 Task: Get url https://trello.com/b/Sd17yud3/knowledge-sharing/butler/card-buttons/new
Action: Mouse moved to (836, 216)
Screenshot: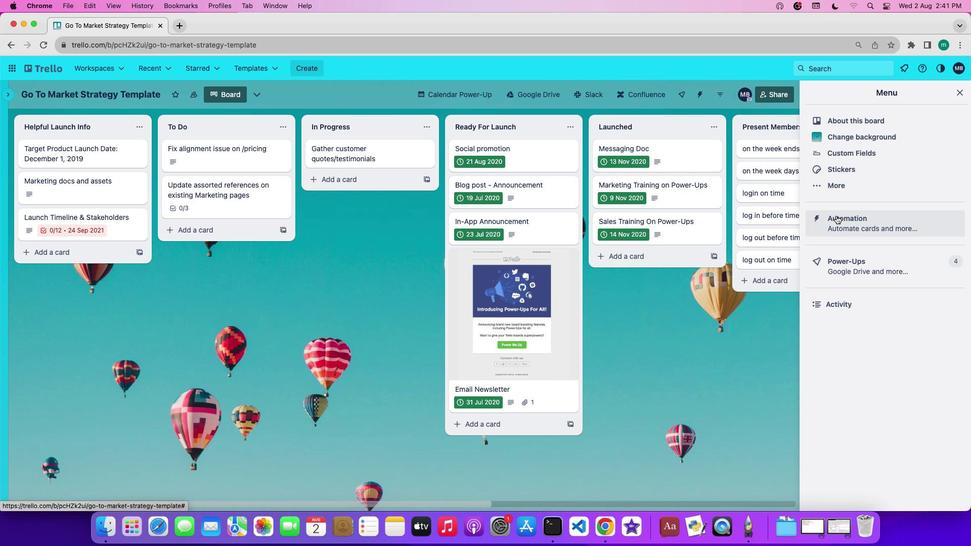 
Action: Mouse pressed left at (836, 216)
Screenshot: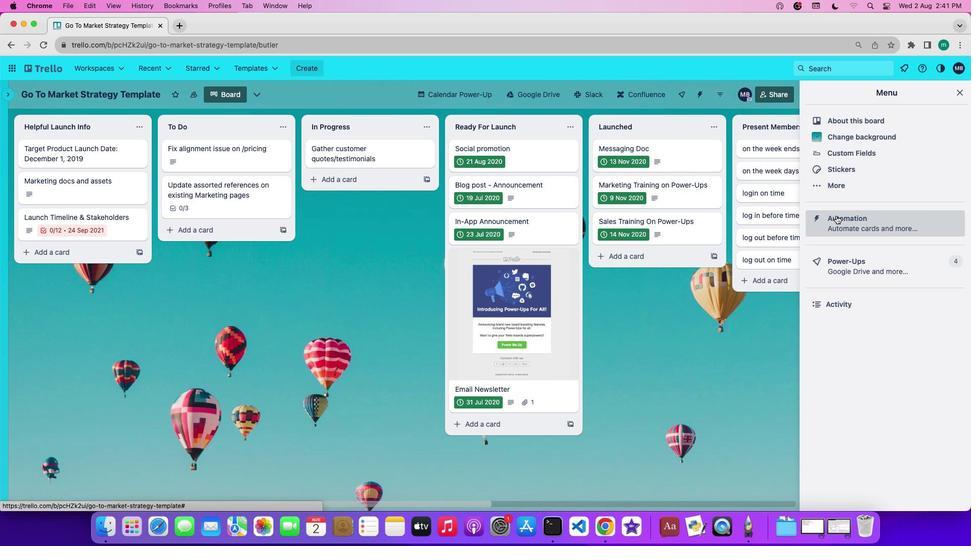 
Action: Mouse moved to (90, 257)
Screenshot: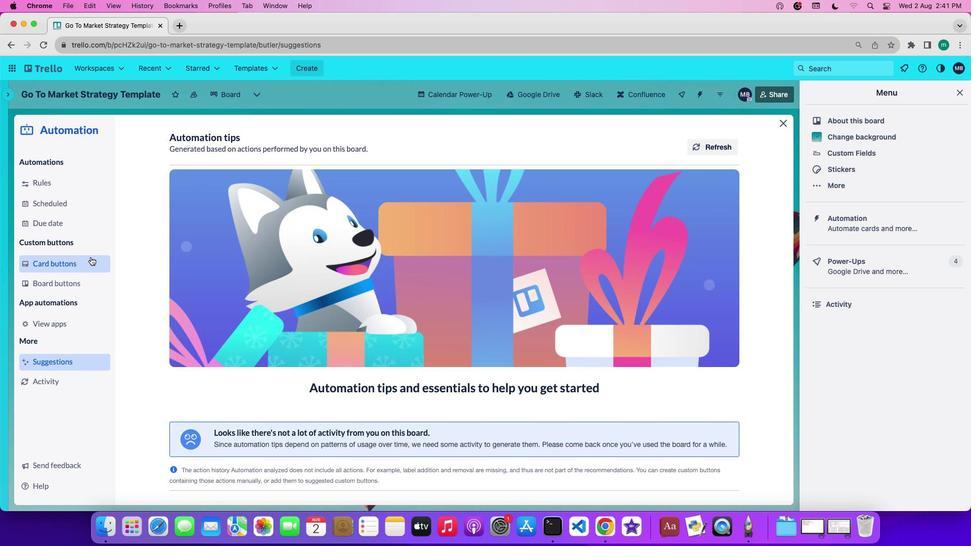 
Action: Mouse pressed left at (90, 257)
Screenshot: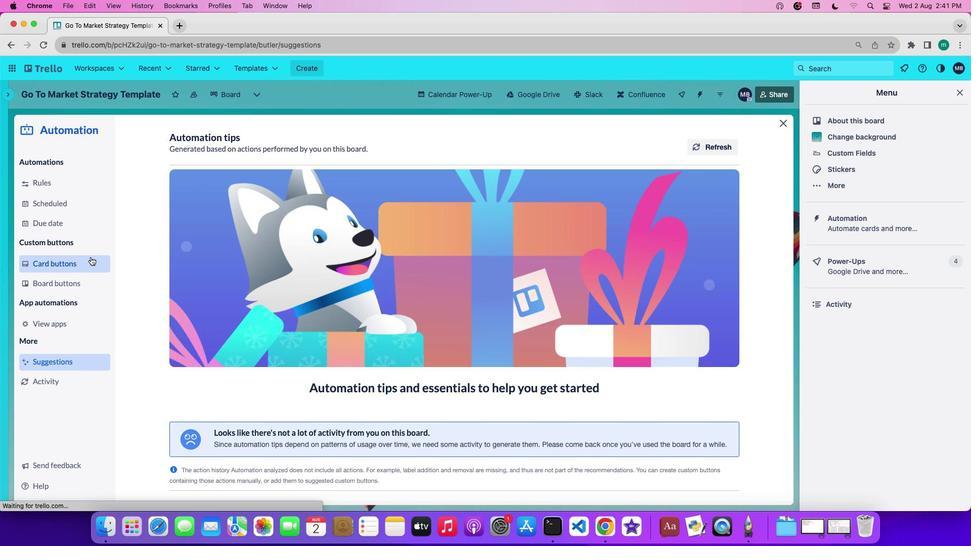 
Action: Mouse moved to (226, 347)
Screenshot: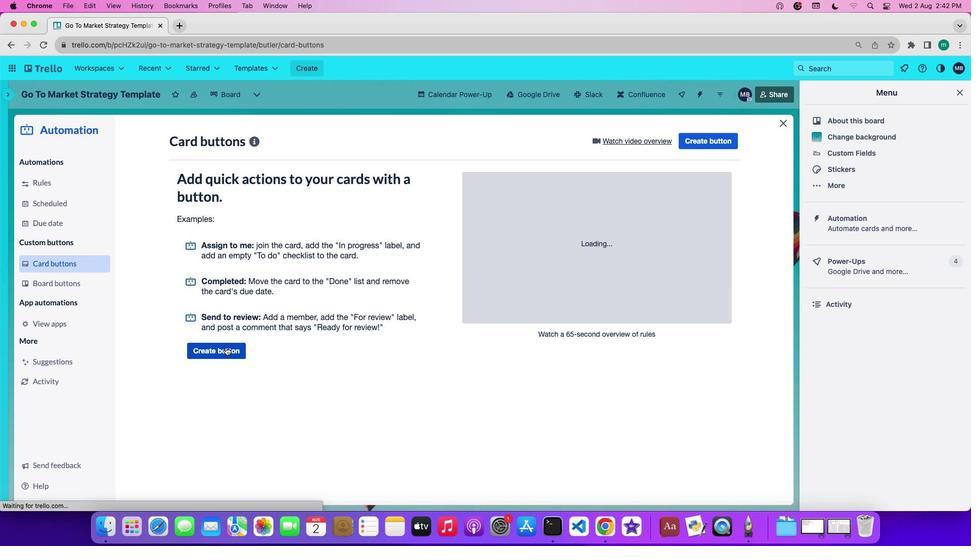 
Action: Mouse pressed left at (226, 347)
Screenshot: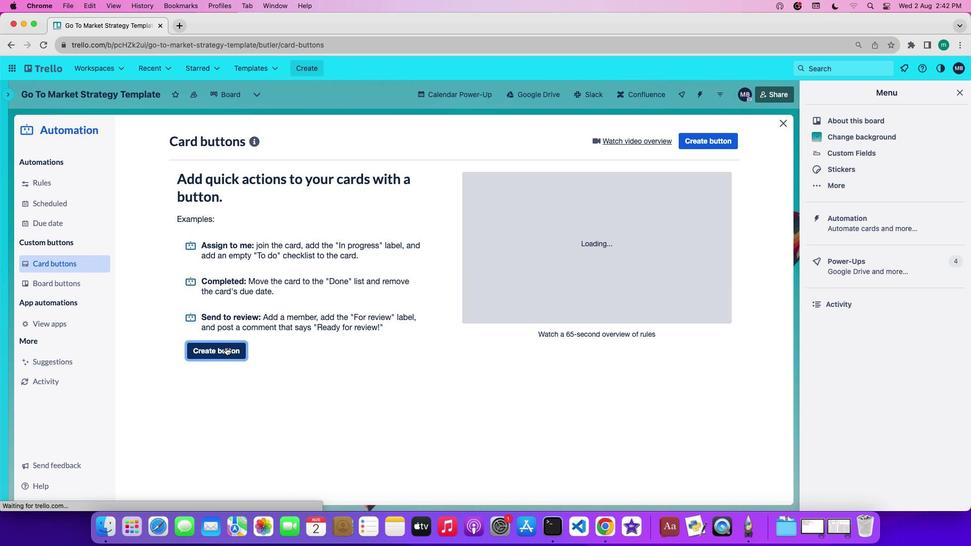 
Action: Mouse moved to (332, 276)
Screenshot: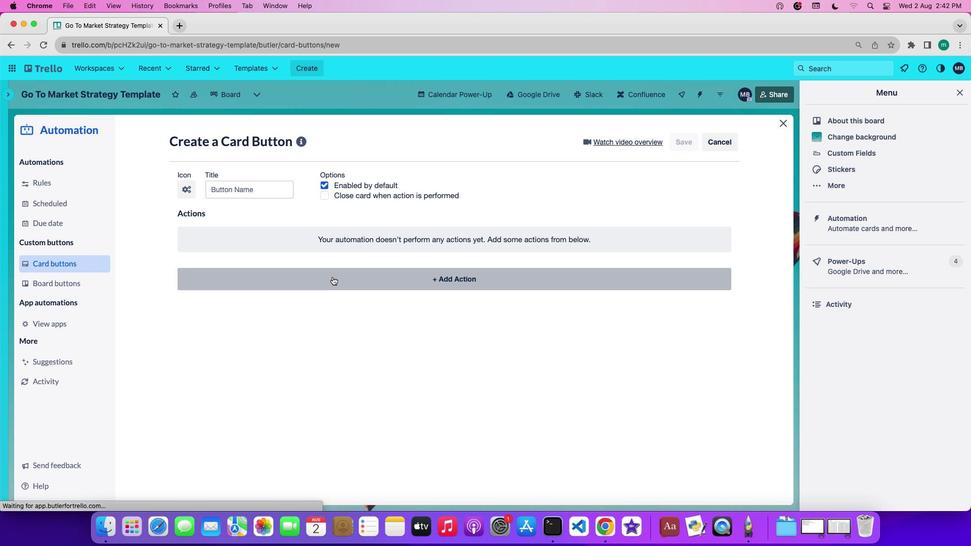 
Action: Mouse pressed left at (332, 276)
Screenshot: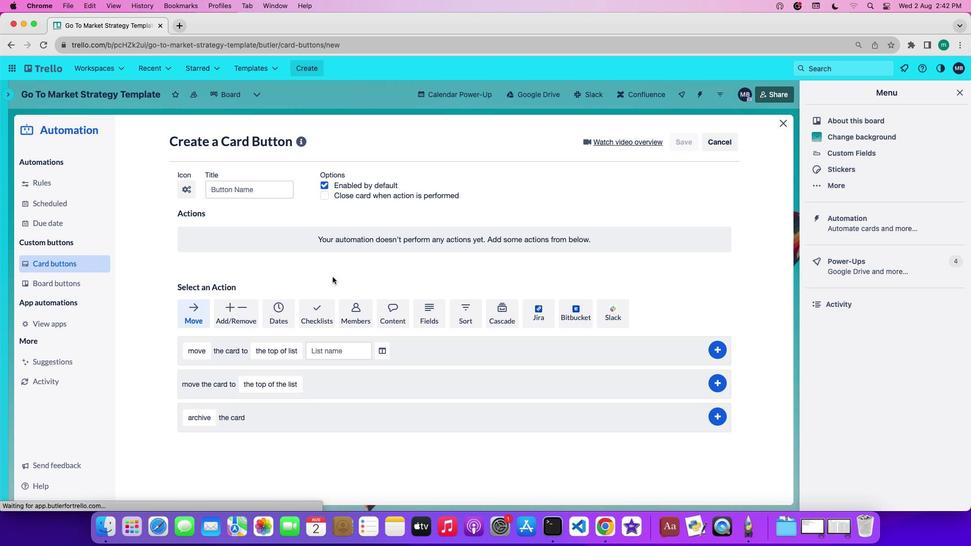 
Action: Mouse moved to (395, 310)
Screenshot: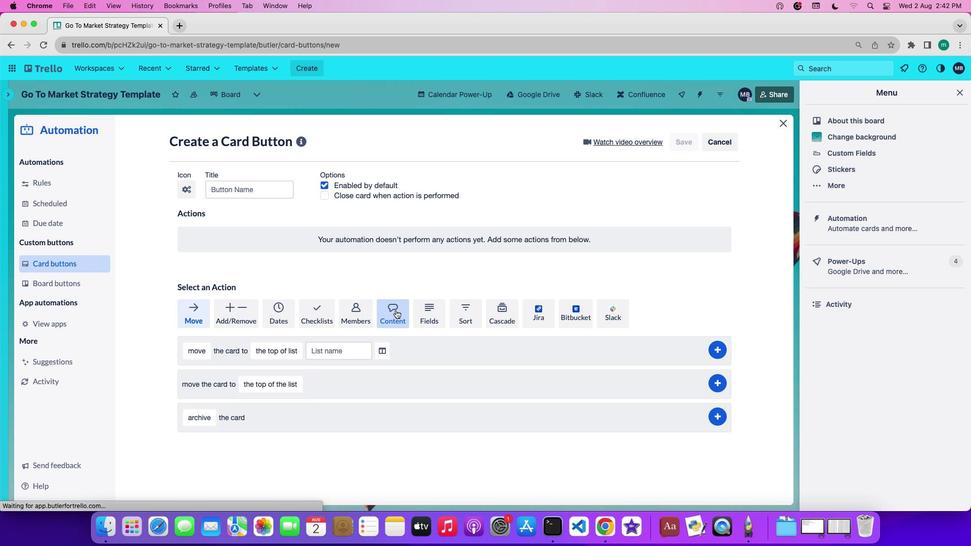
Action: Mouse pressed left at (395, 310)
Screenshot: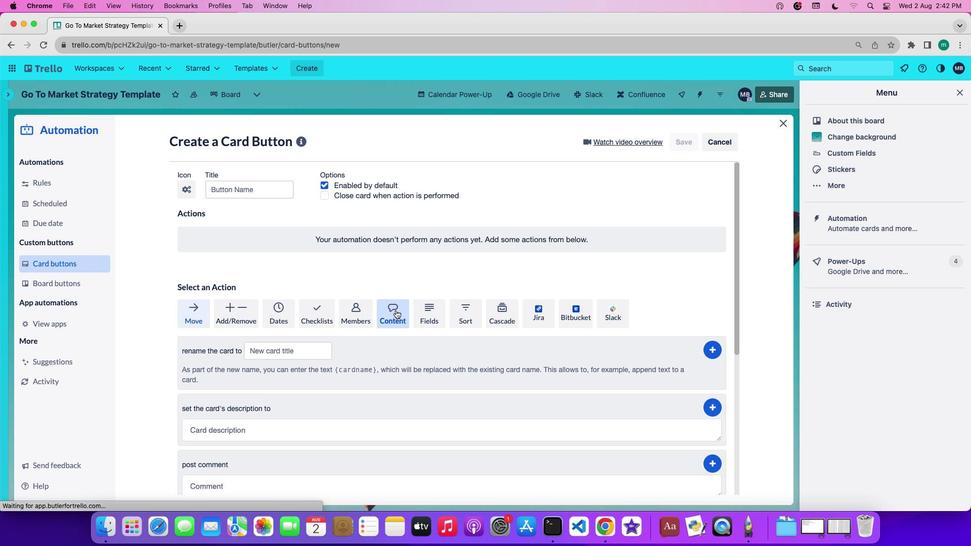 
Action: Mouse scrolled (395, 310) with delta (0, 0)
Screenshot: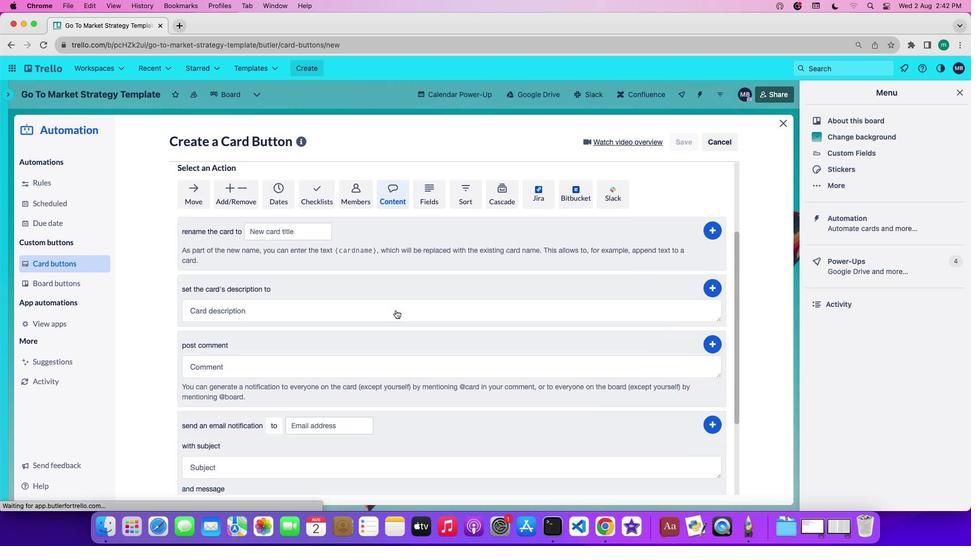 
Action: Mouse scrolled (395, 310) with delta (0, 0)
Screenshot: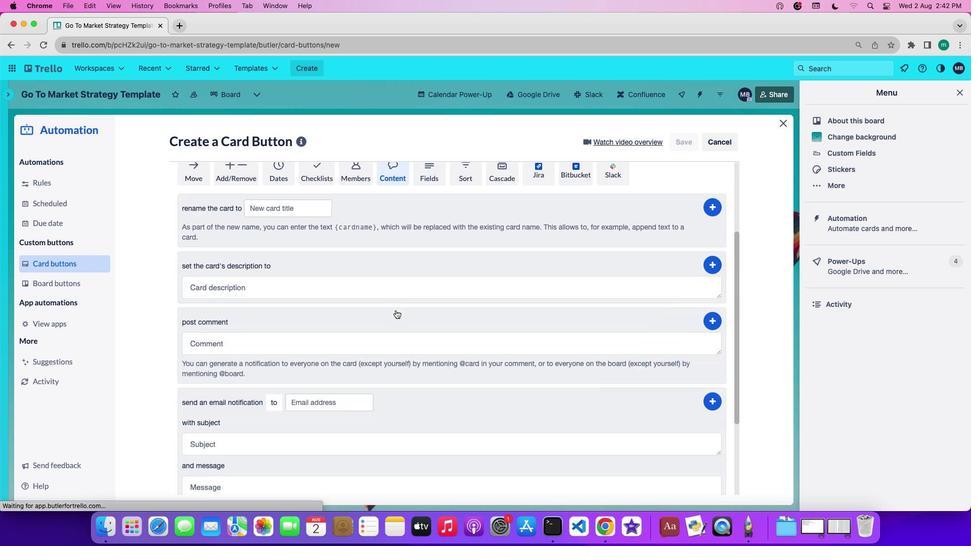 
Action: Mouse scrolled (395, 310) with delta (0, -1)
Screenshot: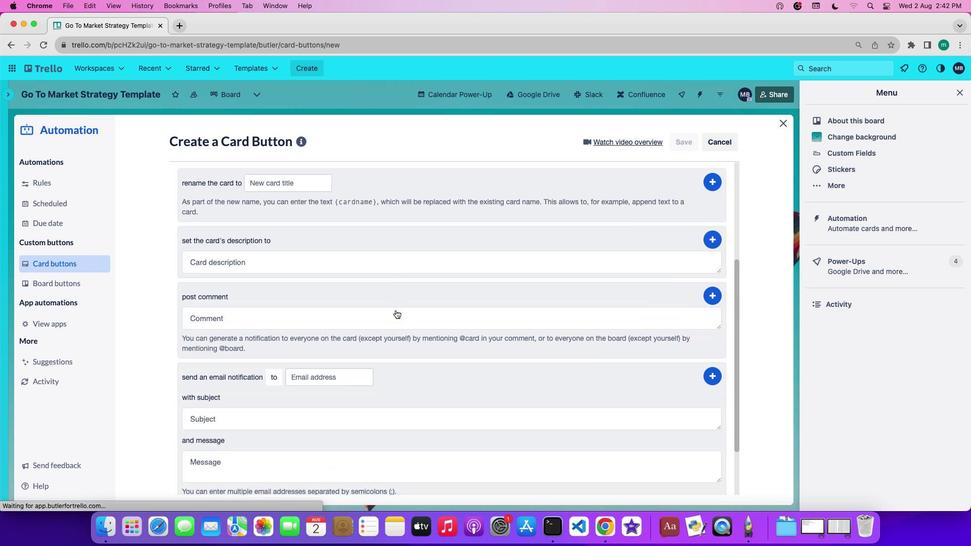 
Action: Mouse scrolled (395, 310) with delta (0, -2)
Screenshot: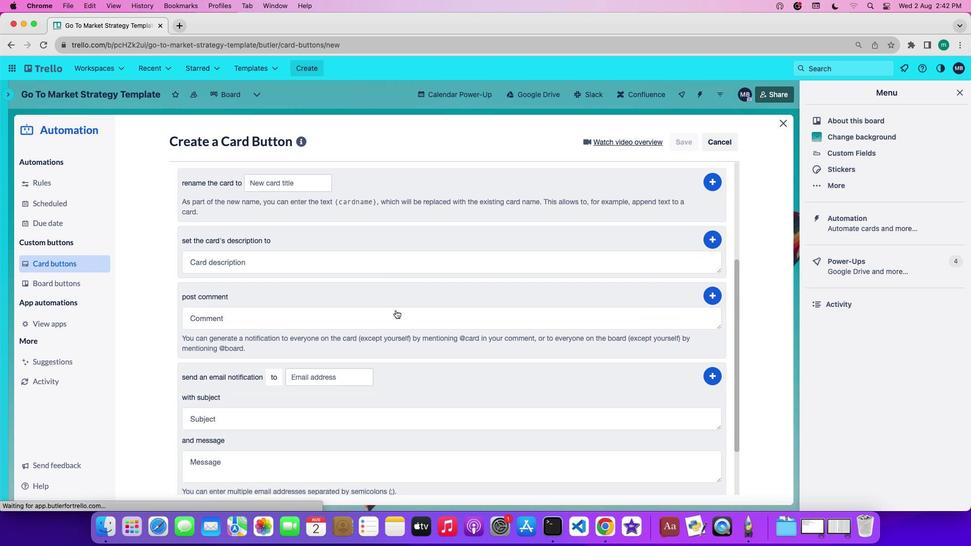 
Action: Mouse scrolled (395, 310) with delta (0, 0)
Screenshot: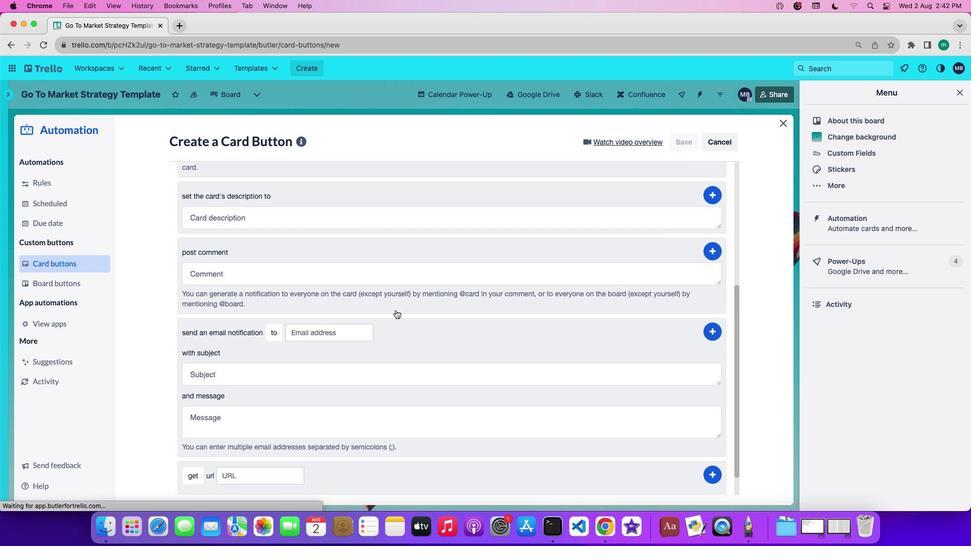 
Action: Mouse scrolled (395, 310) with delta (0, 0)
Screenshot: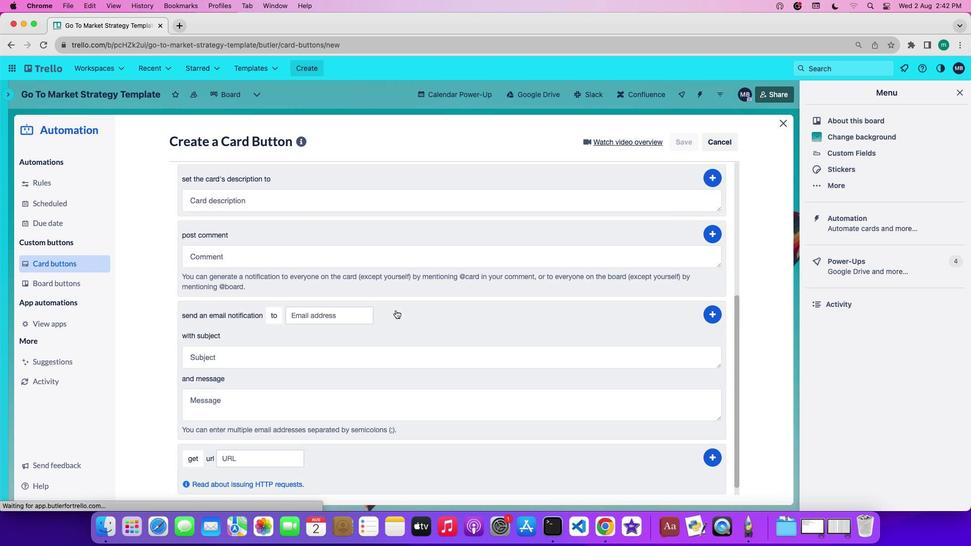 
Action: Mouse scrolled (395, 310) with delta (0, -1)
Screenshot: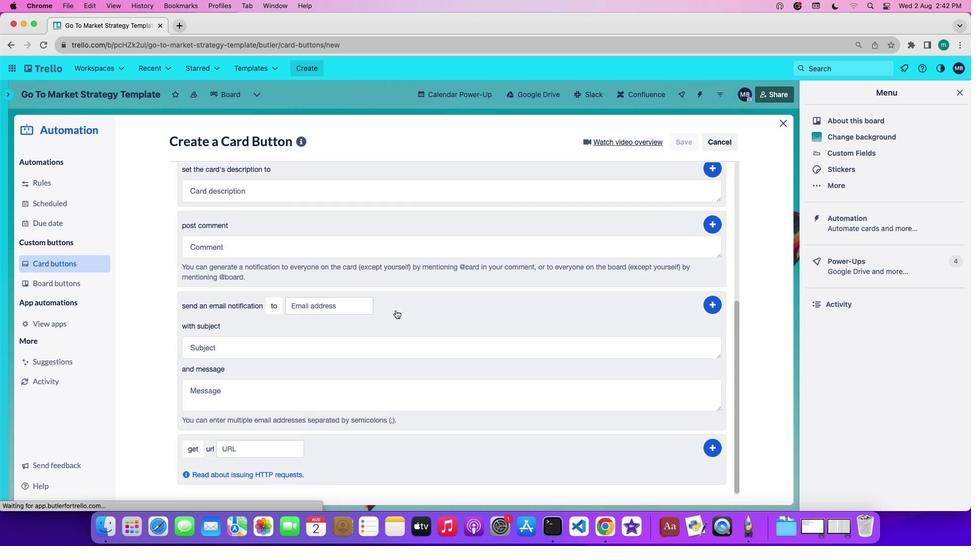 
Action: Mouse scrolled (395, 310) with delta (0, -1)
Screenshot: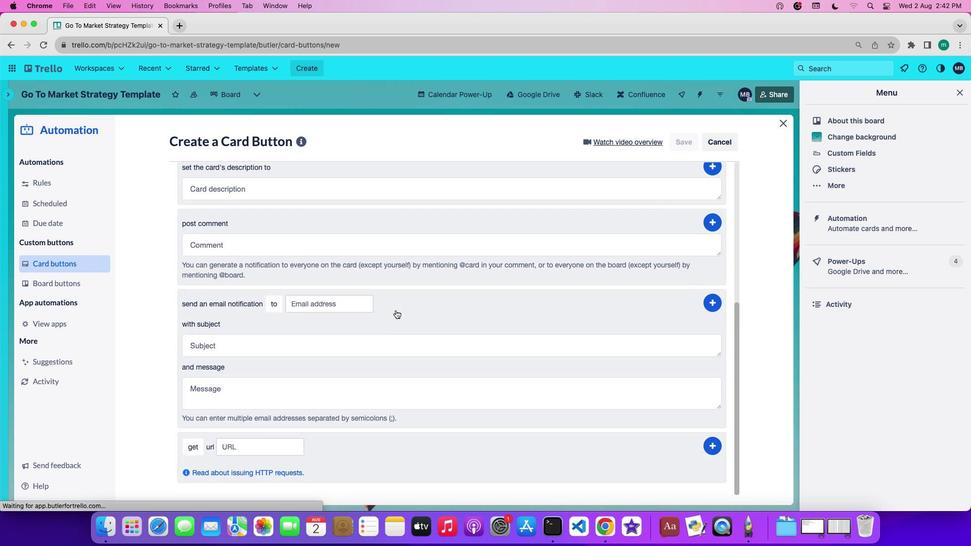 
Action: Mouse scrolled (395, 310) with delta (0, 0)
Screenshot: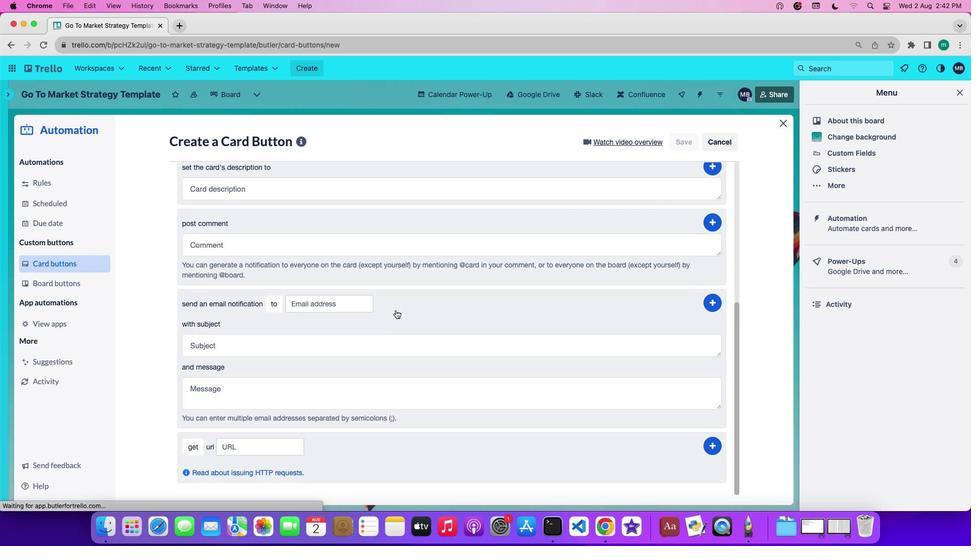 
Action: Mouse scrolled (395, 310) with delta (0, 0)
Screenshot: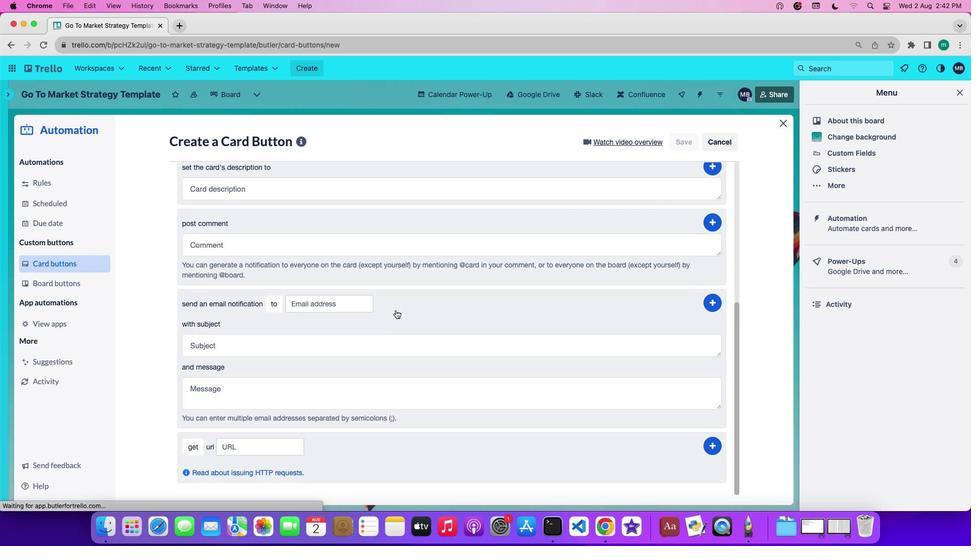 
Action: Mouse scrolled (395, 310) with delta (0, -1)
Screenshot: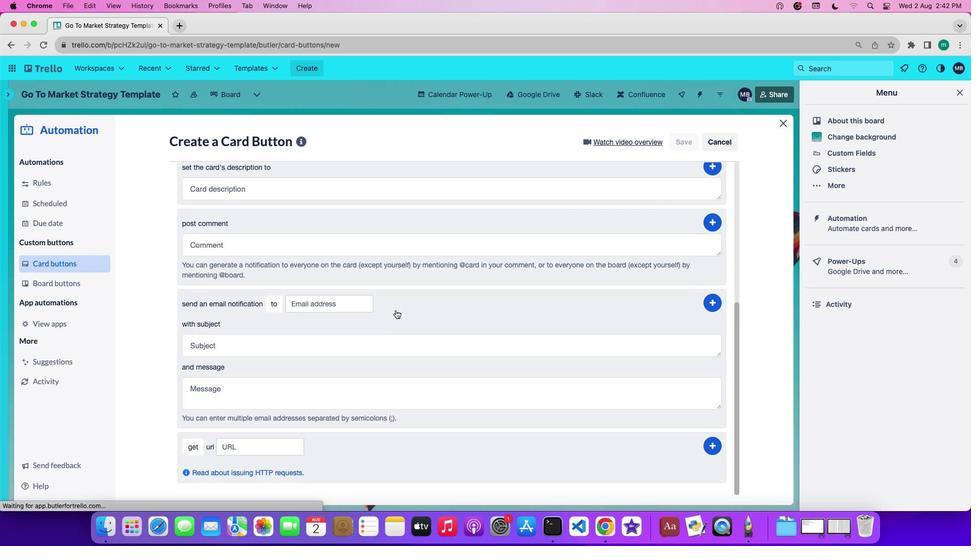 
Action: Mouse scrolled (395, 310) with delta (0, -1)
Screenshot: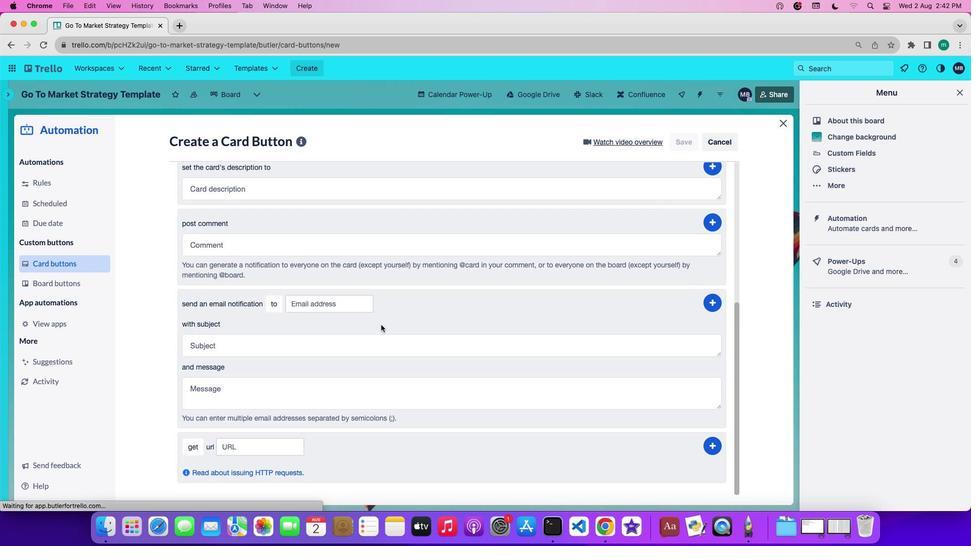 
Action: Mouse moved to (234, 449)
Screenshot: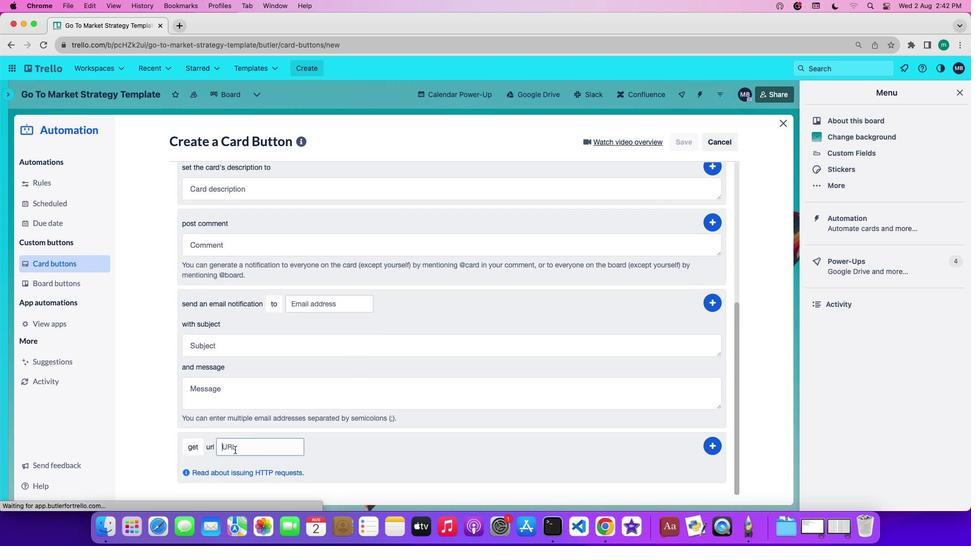 
Action: Mouse pressed left at (234, 449)
Screenshot: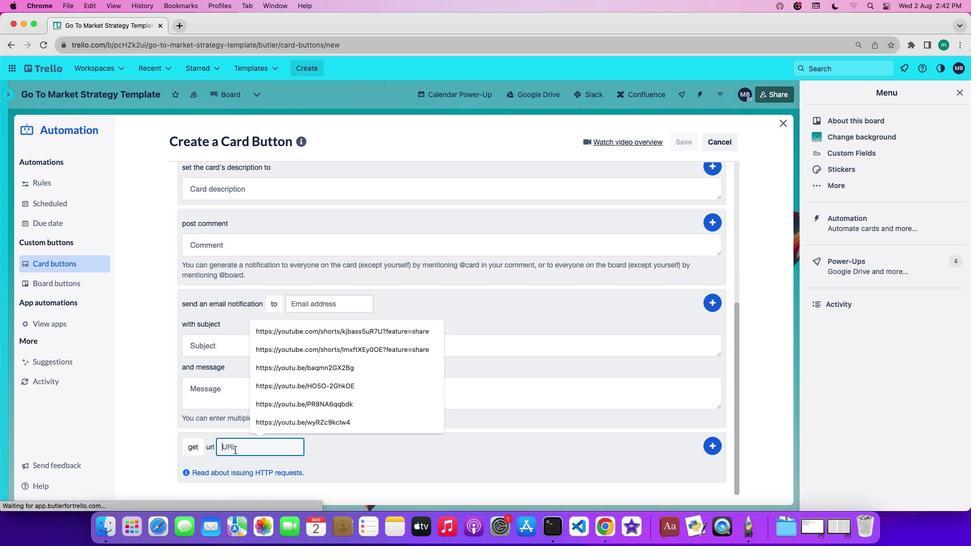 
Action: Mouse moved to (195, 451)
Screenshot: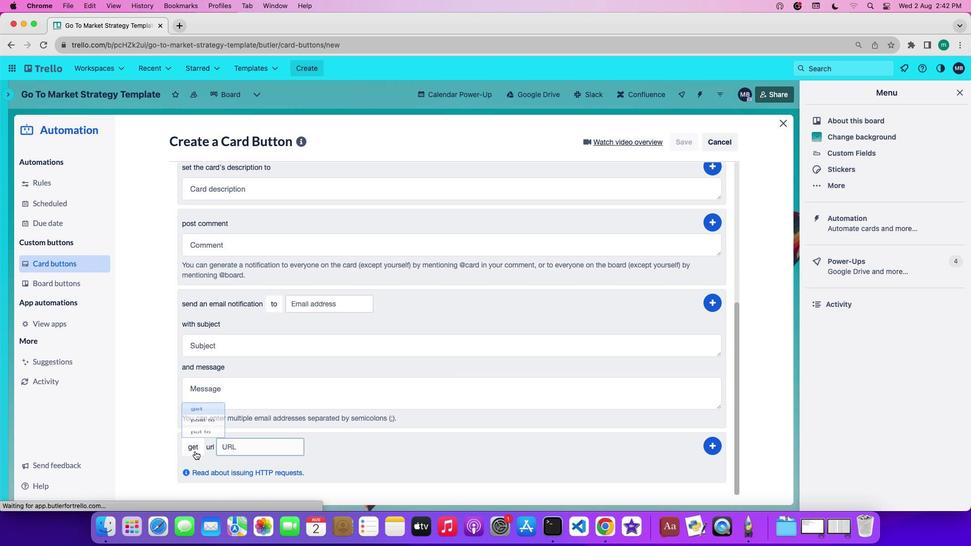 
Action: Mouse pressed left at (195, 451)
Screenshot: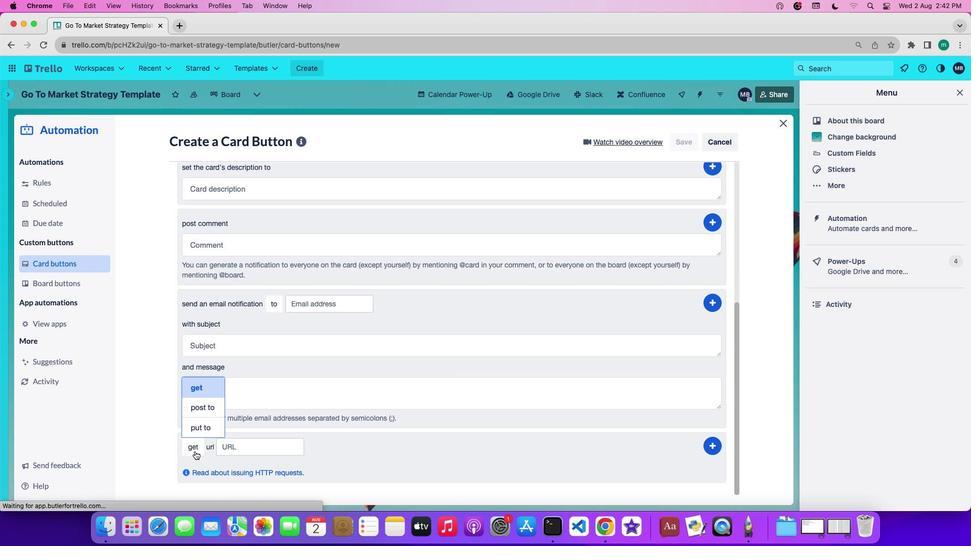 
Action: Mouse moved to (203, 394)
Screenshot: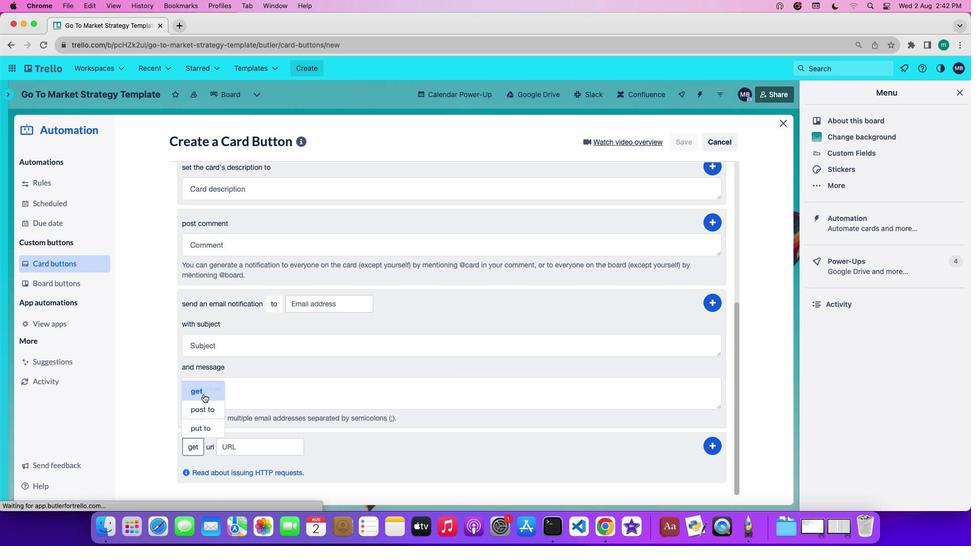 
Action: Mouse pressed left at (203, 394)
Screenshot: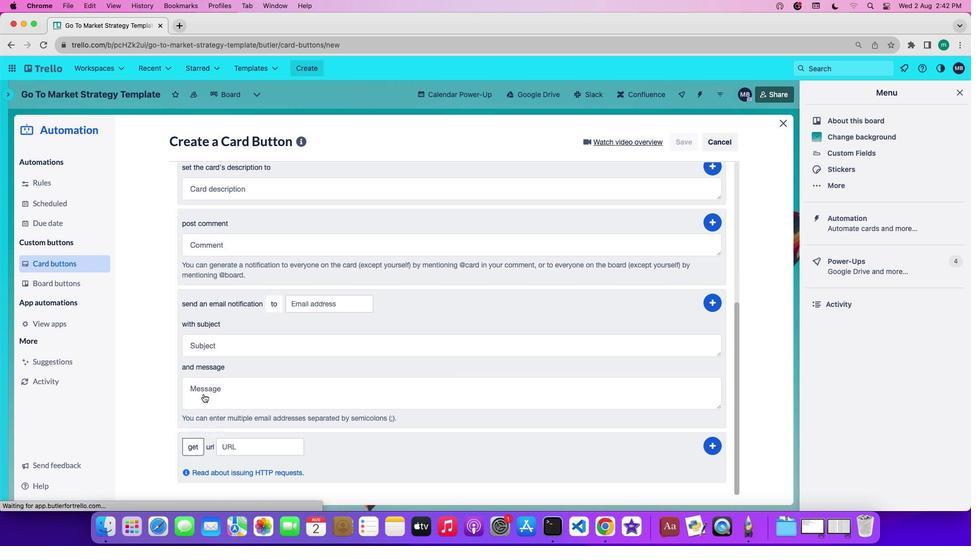 
Action: Mouse moved to (233, 448)
Screenshot: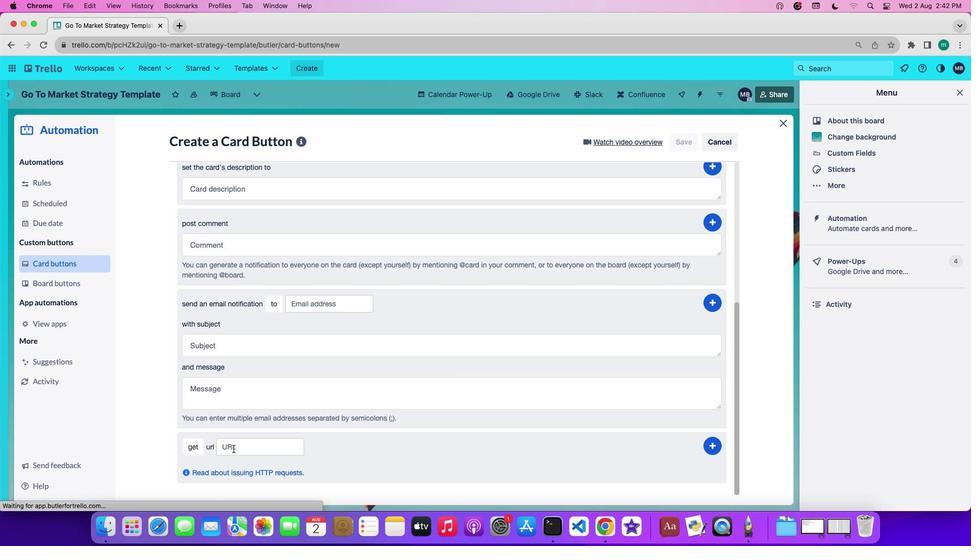 
Action: Mouse pressed left at (233, 448)
Screenshot: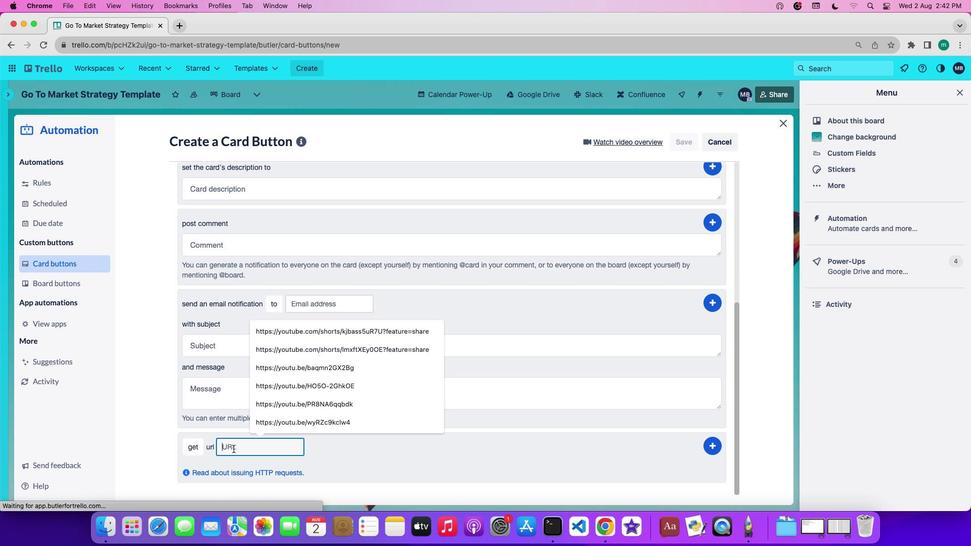 
Action: Key pressed 'h''t''t''p''s'Key.shift_r':''/''/''t''r''e''l''l''o''.''c''o''m''/''b''/''s'Key.backspaceKey.shift'S''d''1''7''y''u''d''3''/''k''n''o''w''l''e''d''g''e''-''s''g'Key.backspace'h''a''r''i''n''g''/''b''u''t''l''e''r''/''c''a''r''d''-''b''u''t''t''o''n''s''/''n''e''w'
Screenshot: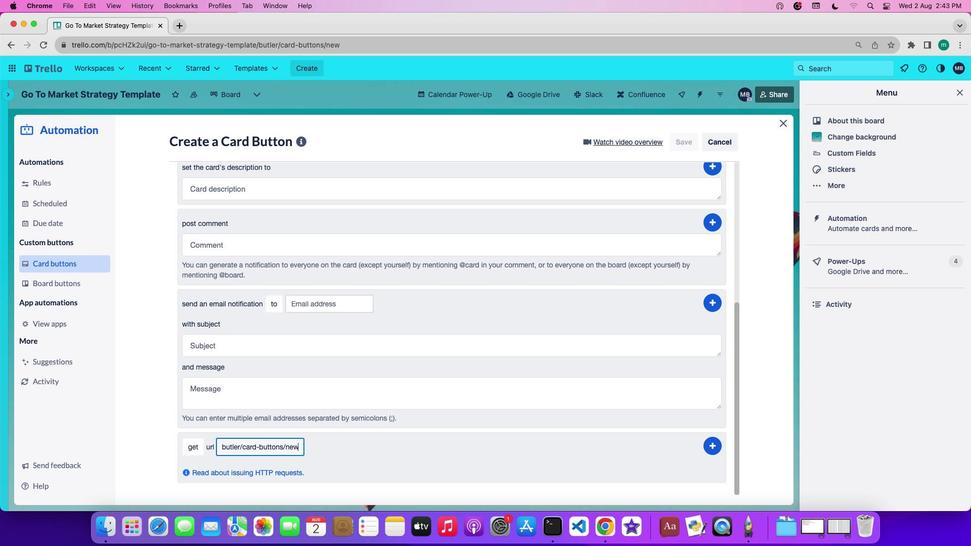 
Action: Mouse moved to (716, 449)
Screenshot: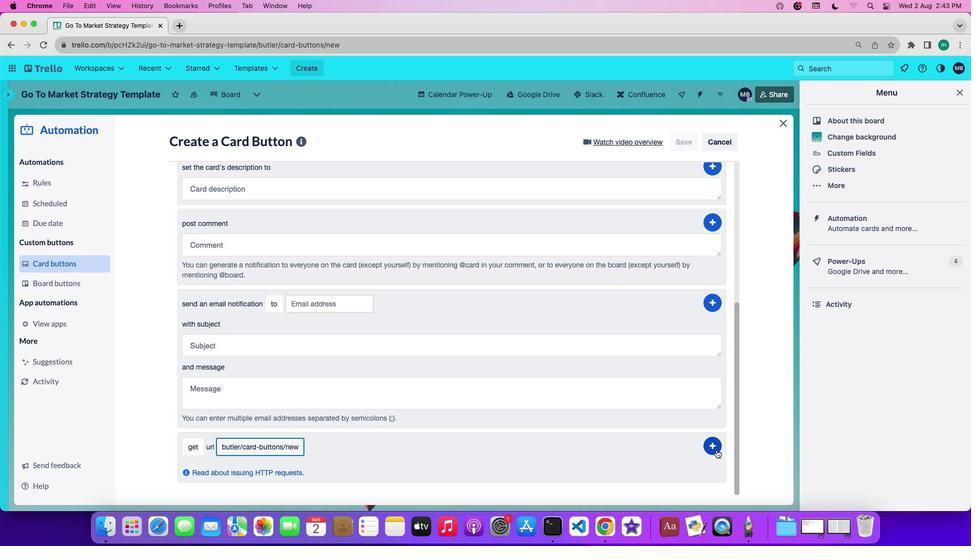
Action: Mouse pressed left at (716, 449)
Screenshot: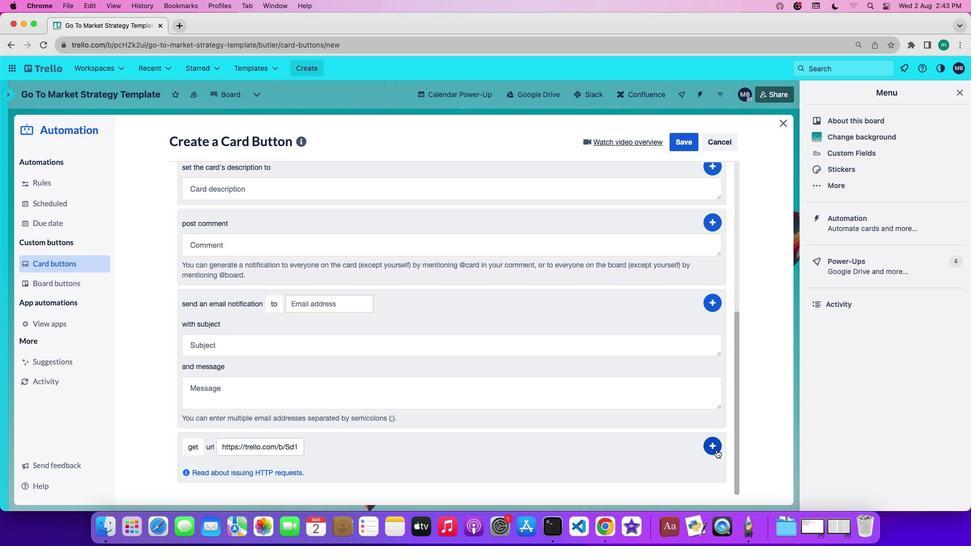 
